 Task: Add Market Corner Spinach Dip with Greek Yogurt to the cart.
Action: Mouse pressed left at (32, 105)
Screenshot: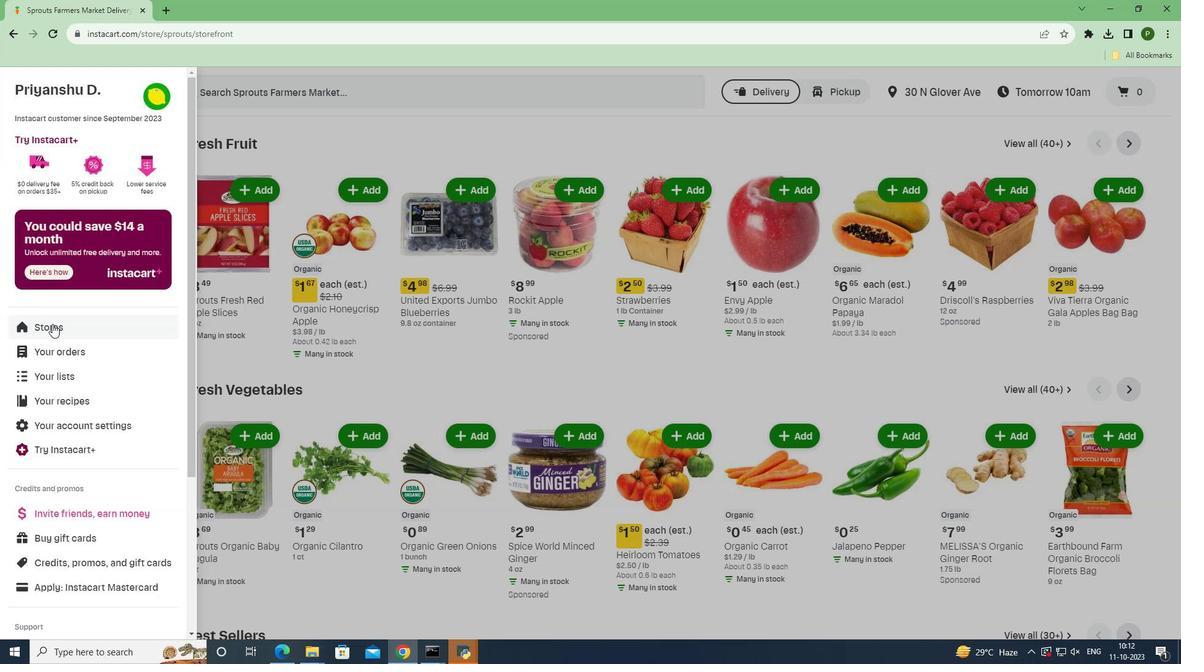 
Action: Mouse moved to (65, 337)
Screenshot: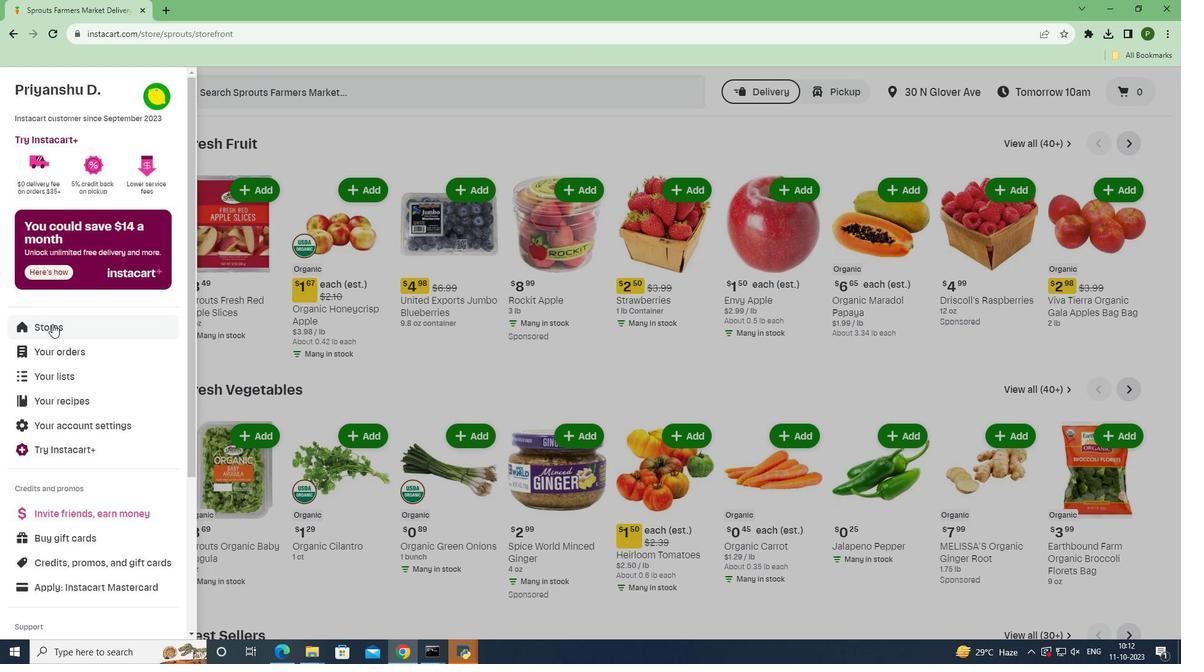 
Action: Mouse pressed left at (65, 337)
Screenshot: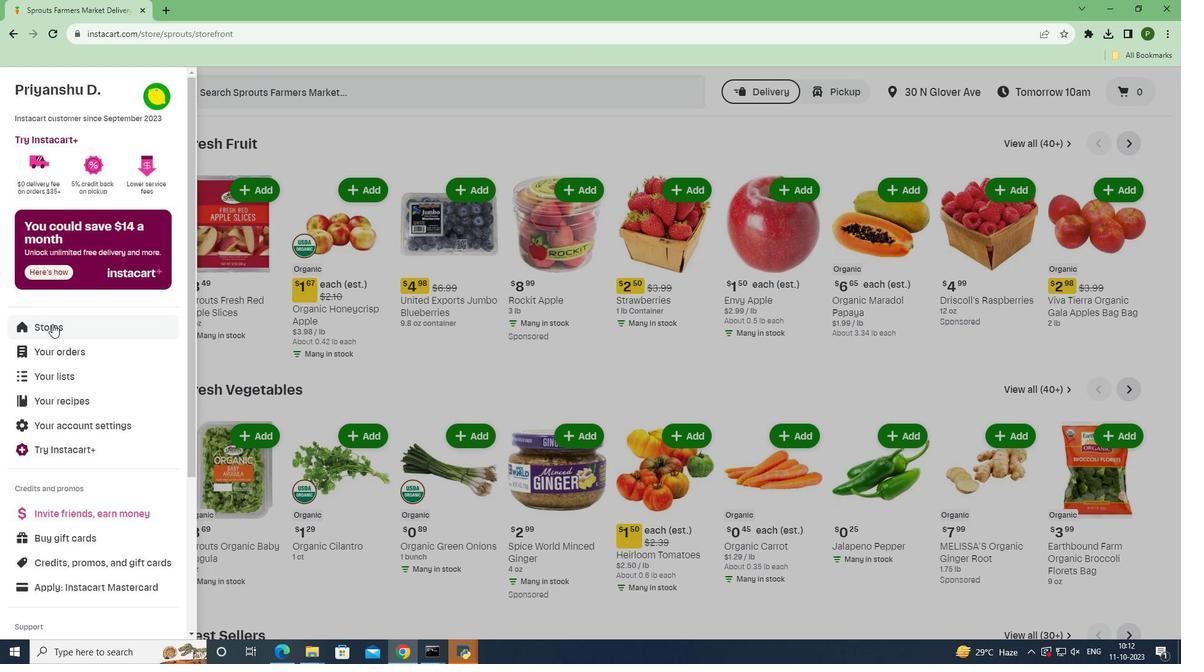 
Action: Mouse moved to (289, 148)
Screenshot: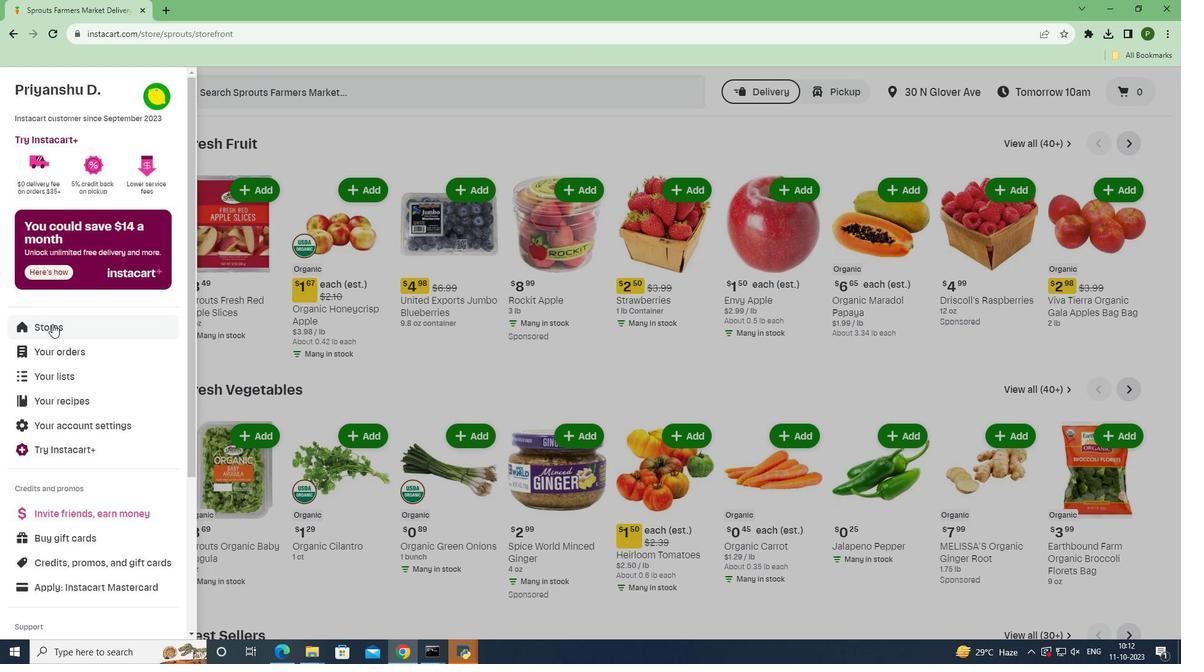 
Action: Mouse pressed left at (289, 148)
Screenshot: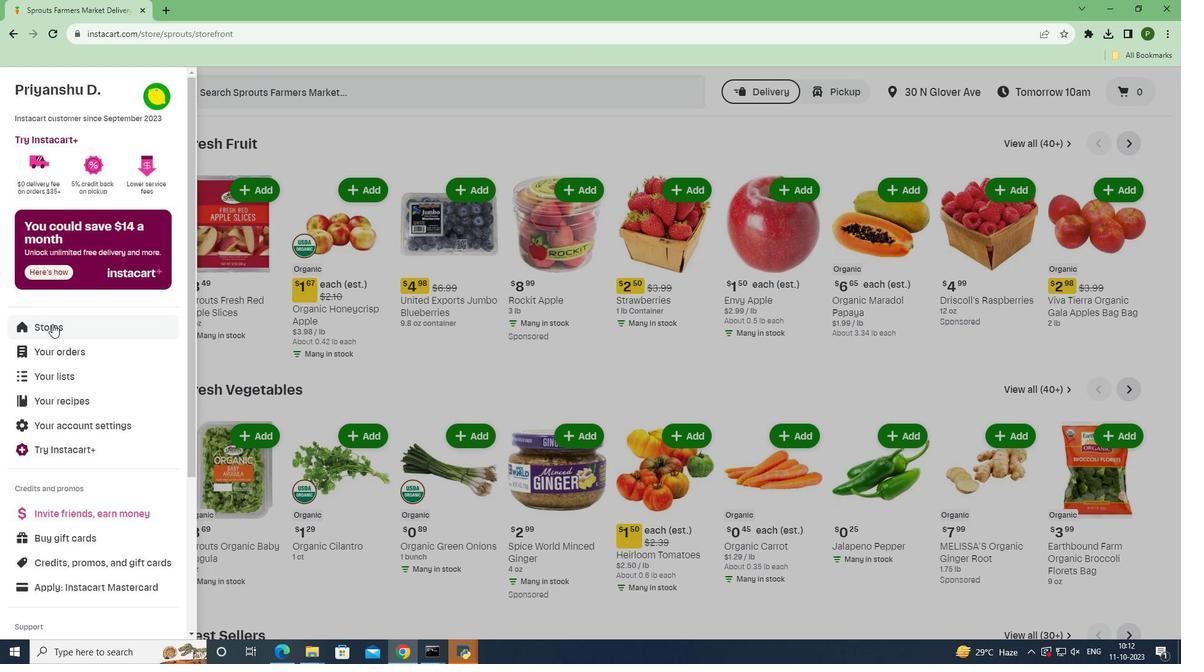 
Action: Mouse moved to (507, 290)
Screenshot: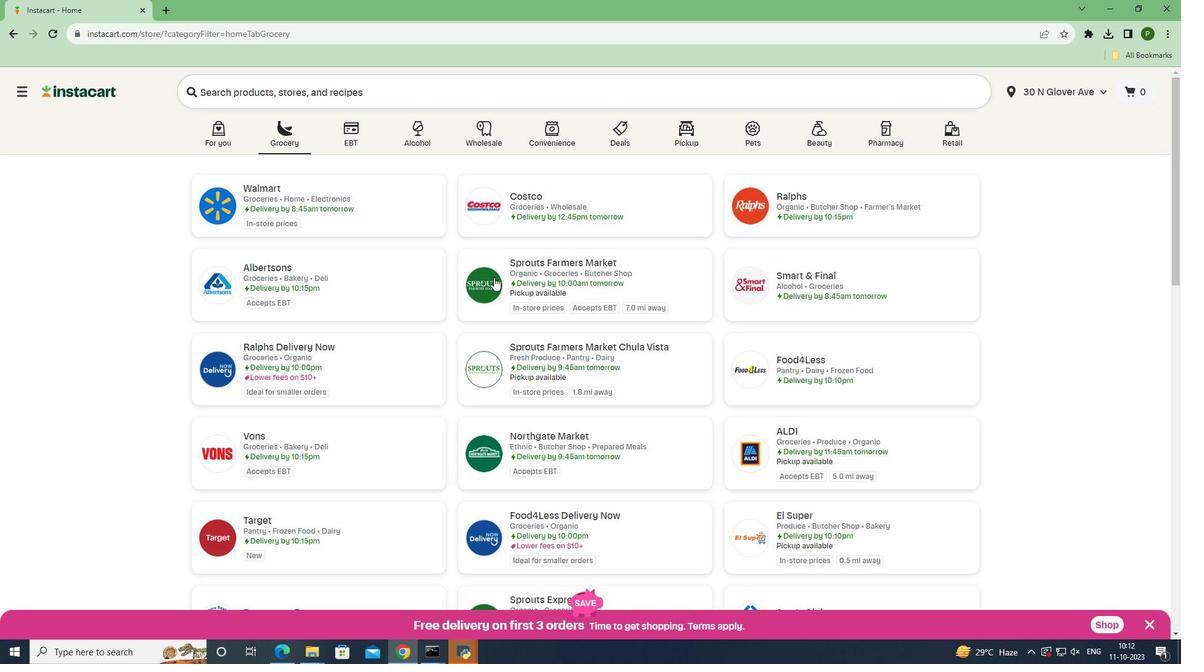 
Action: Mouse pressed left at (507, 290)
Screenshot: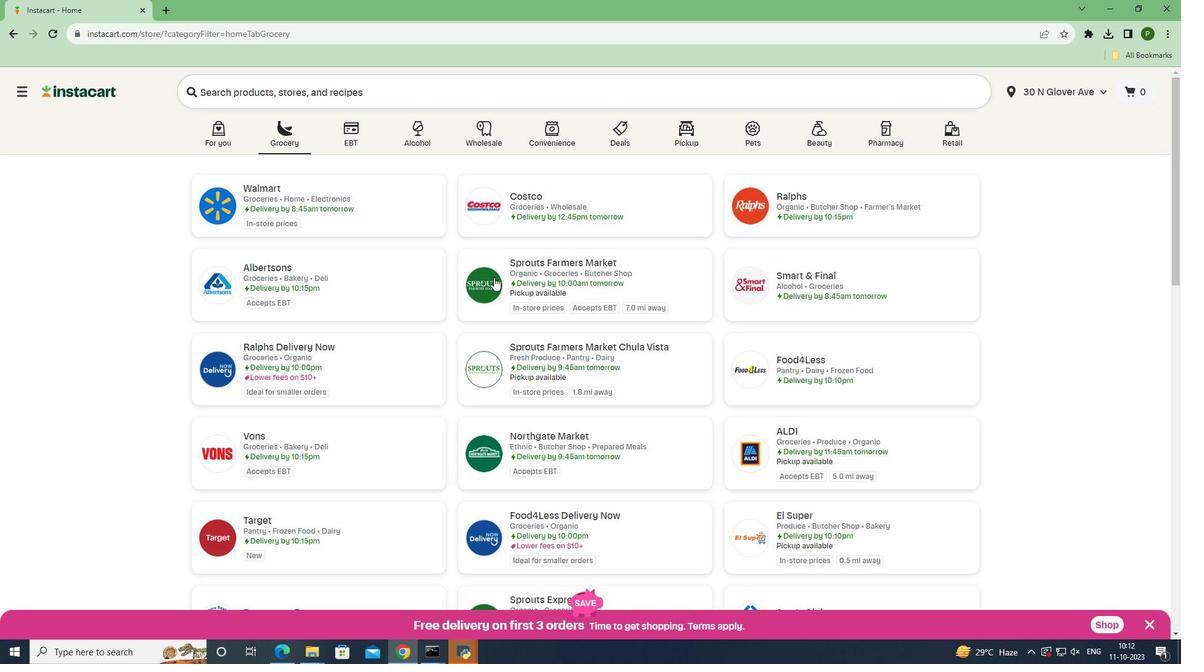 
Action: Mouse moved to (86, 409)
Screenshot: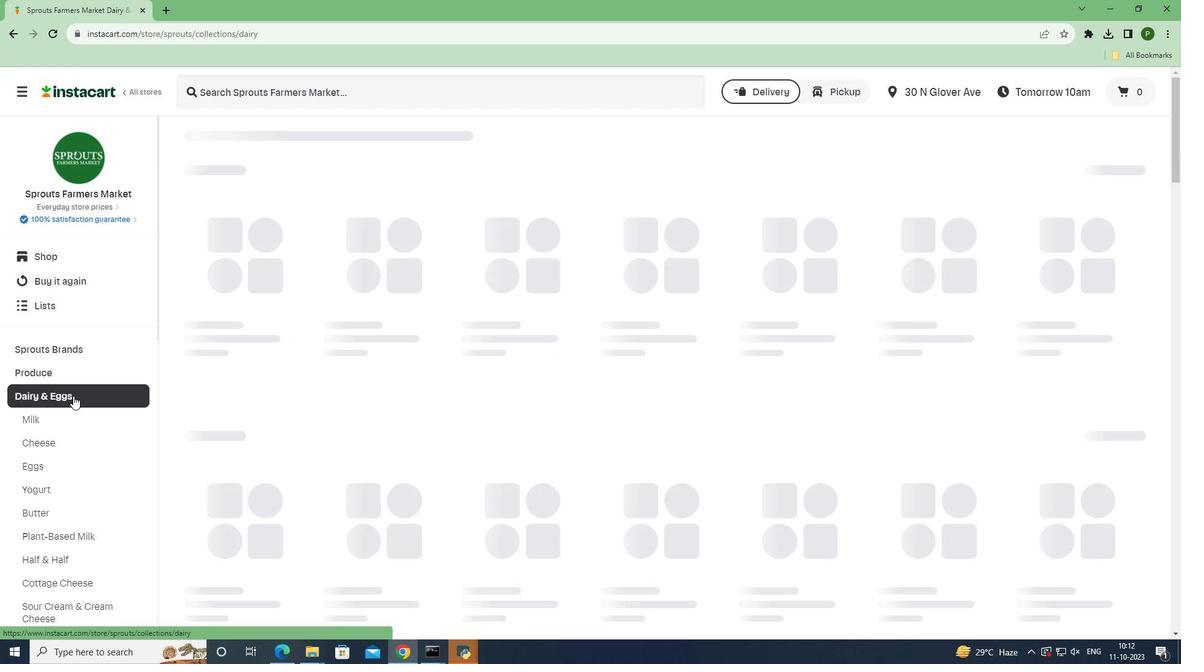
Action: Mouse pressed left at (86, 409)
Screenshot: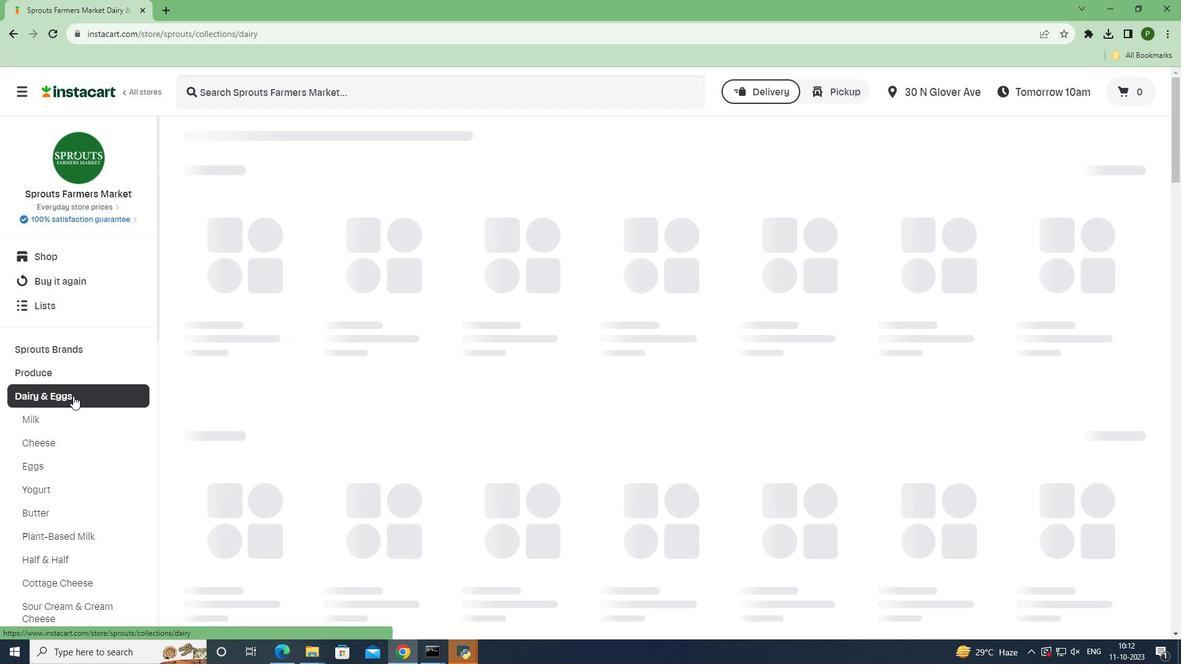 
Action: Mouse moved to (65, 503)
Screenshot: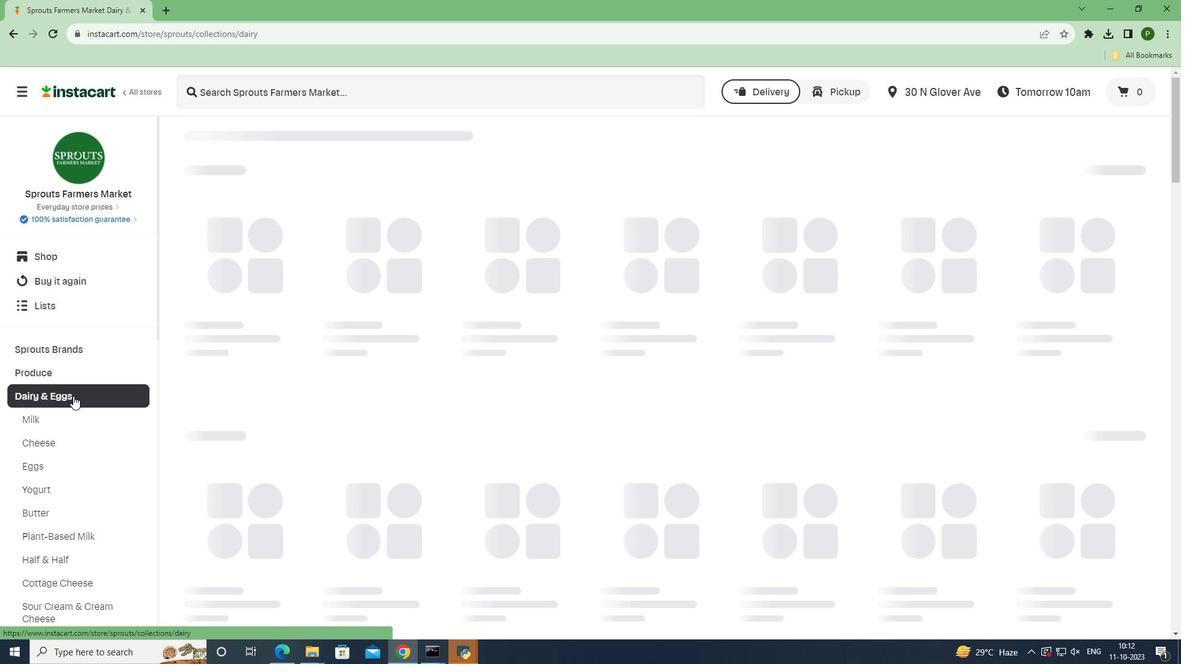 
Action: Mouse pressed left at (65, 503)
Screenshot: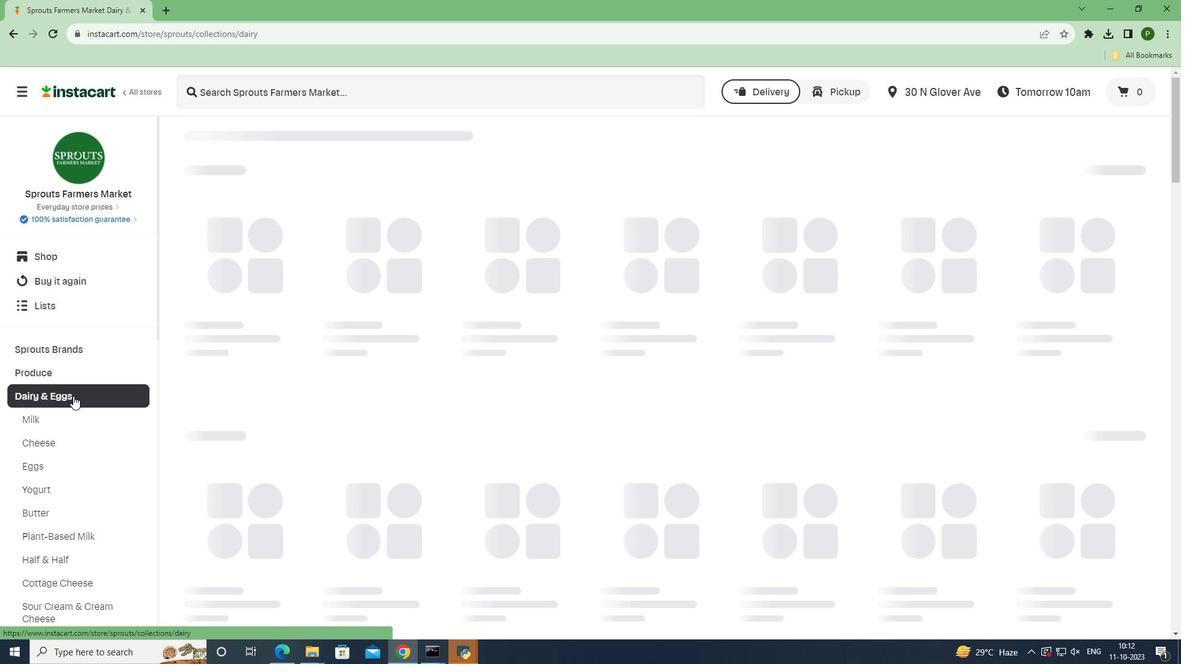 
Action: Mouse moved to (235, 113)
Screenshot: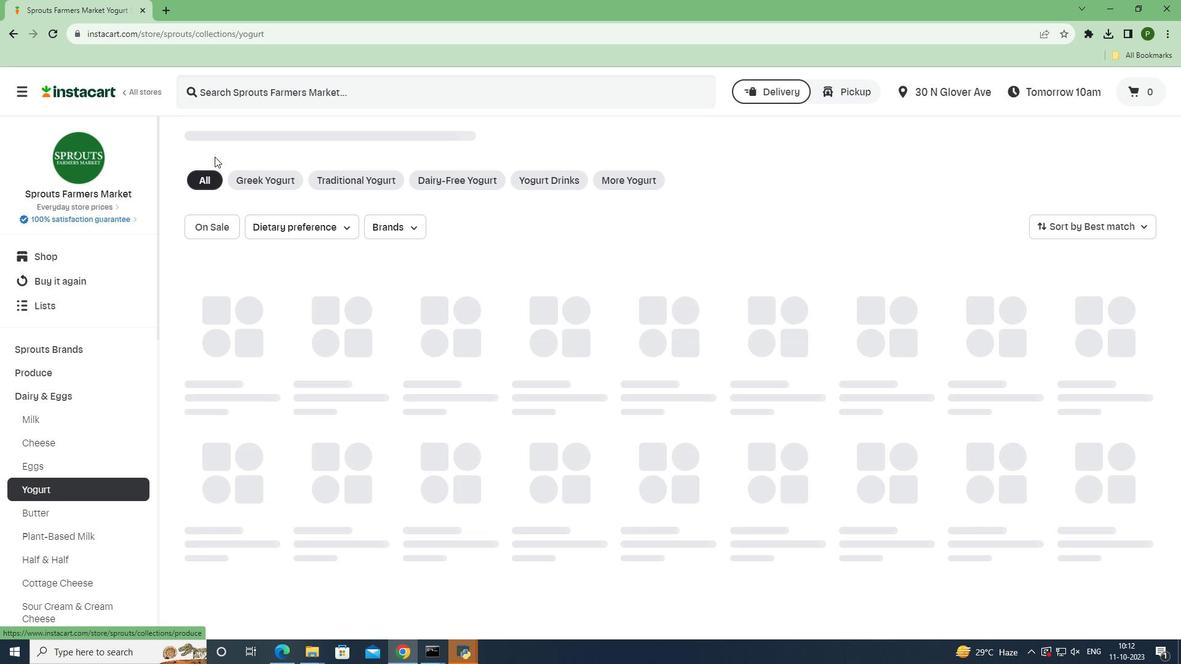 
Action: Mouse pressed left at (235, 113)
Screenshot: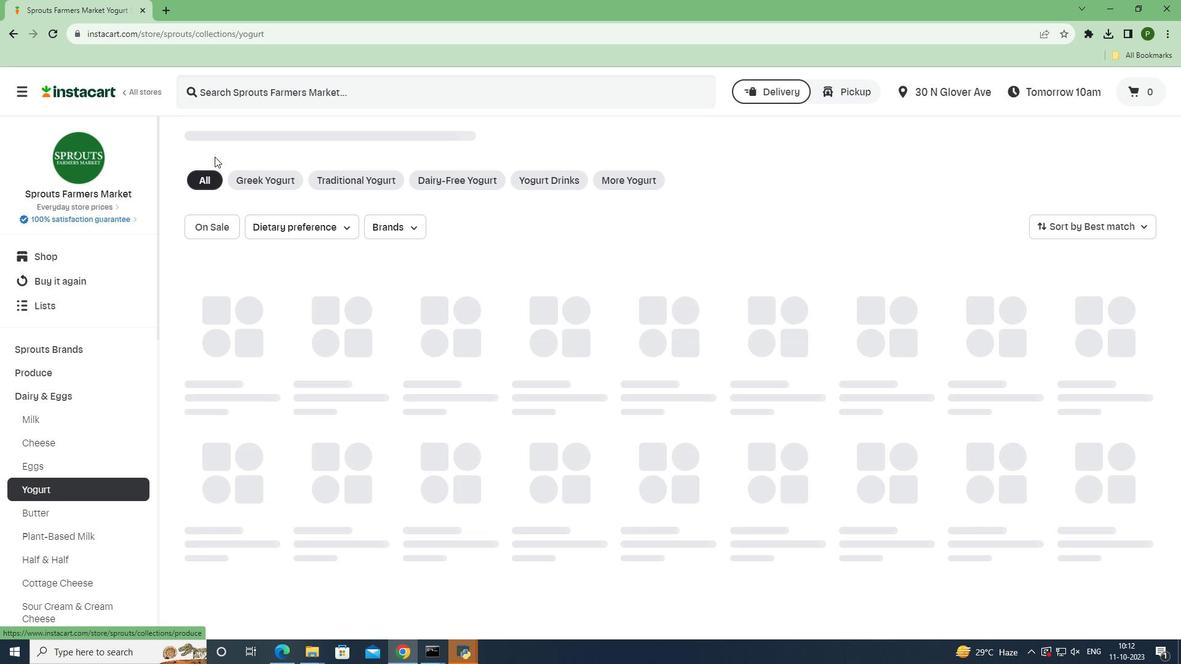 
Action: Key pressed <Key.caps_lock>M<Key.caps_lock>arket<Key.space><Key.caps_lock>C<Key.caps_lock>orner<Key.space><Key.caps_lock>S<Key.caps_lock>pinach<Key.space><Key.caps_lock>D<Key.caps_lock>ip<Key.space>with<Key.space><Key.caps_lock>G<Key.caps_lock>reek<Key.space><Key.caps_lock>Y<Key.caps_lock>ogurt<Key.space><Key.enter>
Screenshot: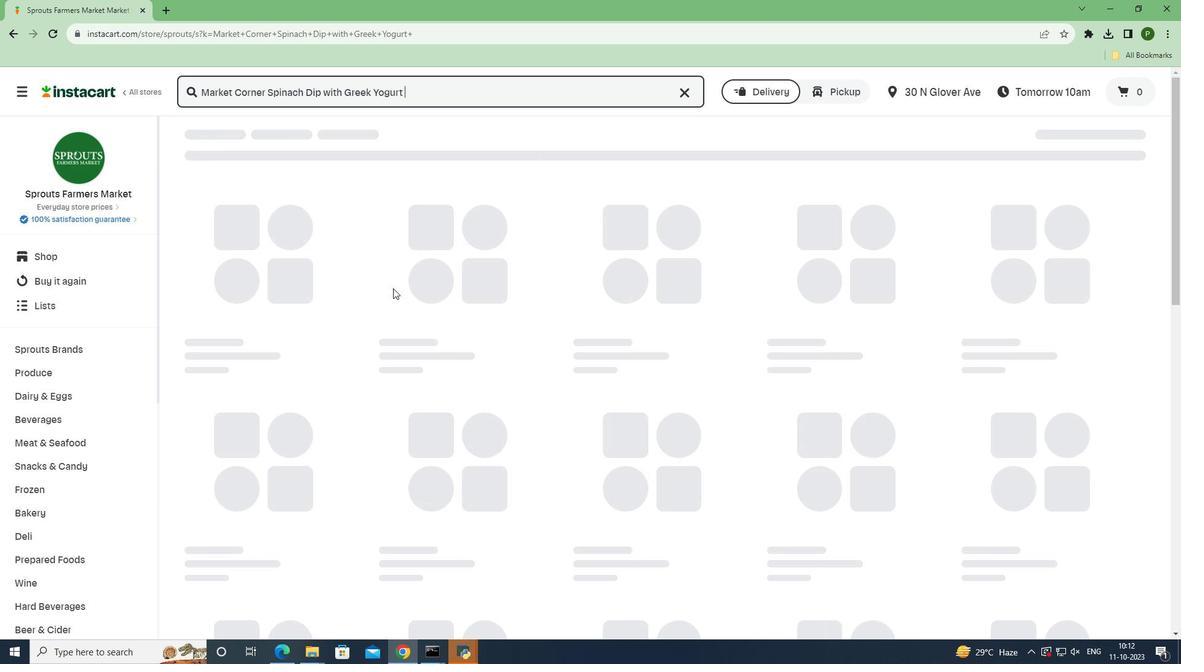 
Action: Mouse moved to (348, 213)
Screenshot: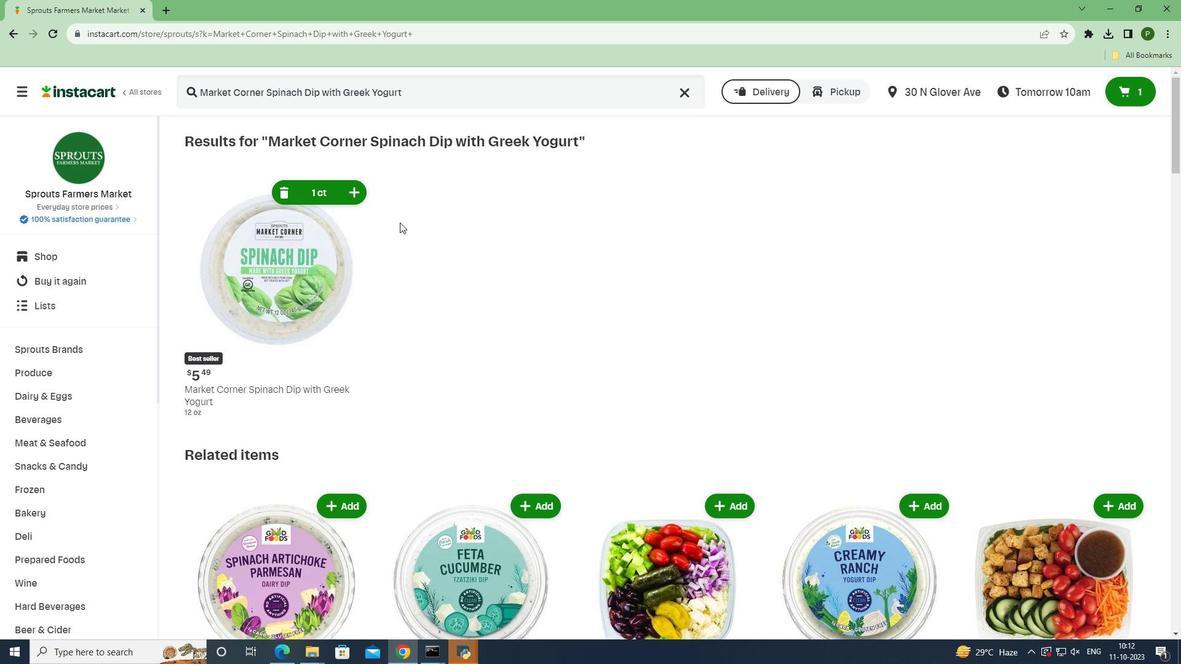 
Action: Mouse pressed left at (348, 213)
Screenshot: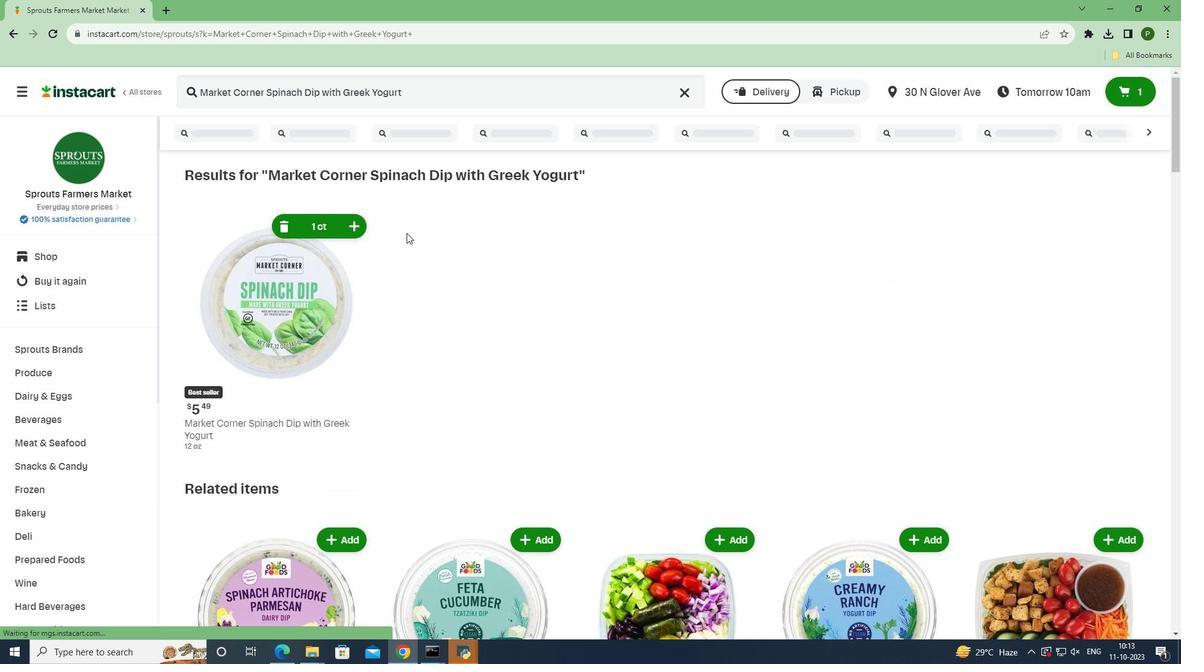 
Action: Mouse moved to (419, 246)
Screenshot: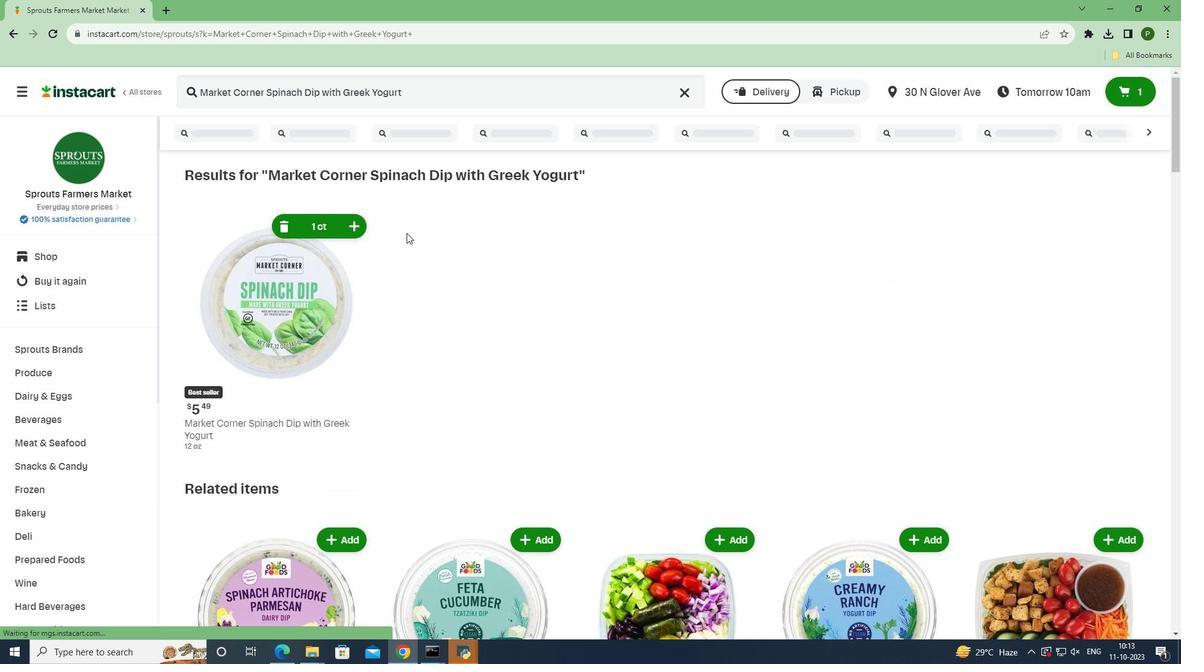 
